 Task: Create a due date automation trigger when advanced on, on the monday before a card is due add checklist with checklist "Resume" incomplete at 11:00 AM.
Action: Mouse moved to (861, 240)
Screenshot: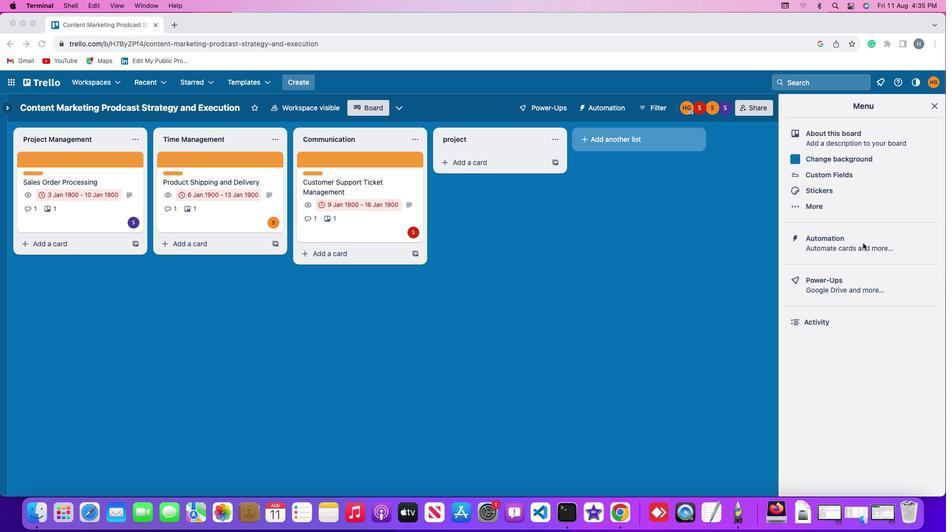 
Action: Mouse pressed left at (861, 240)
Screenshot: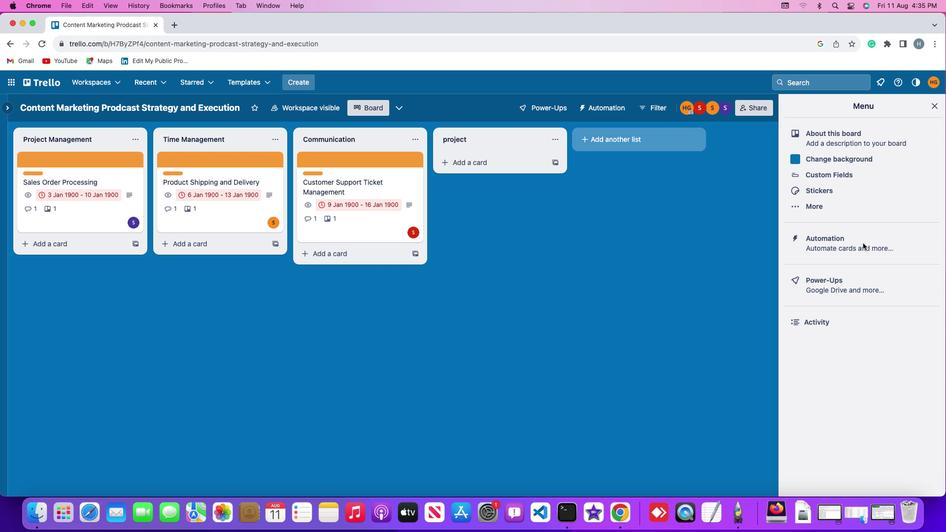 
Action: Mouse pressed left at (861, 240)
Screenshot: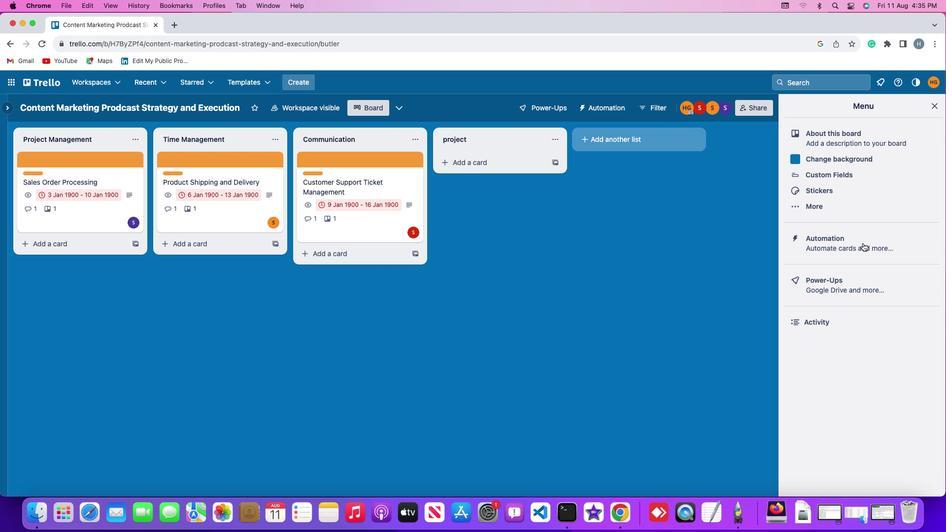 
Action: Mouse moved to (44, 236)
Screenshot: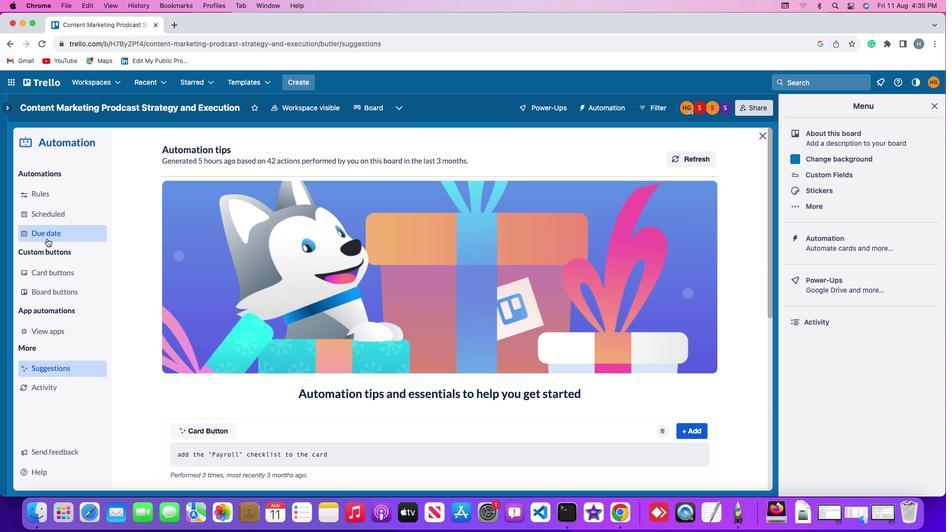 
Action: Mouse pressed left at (44, 236)
Screenshot: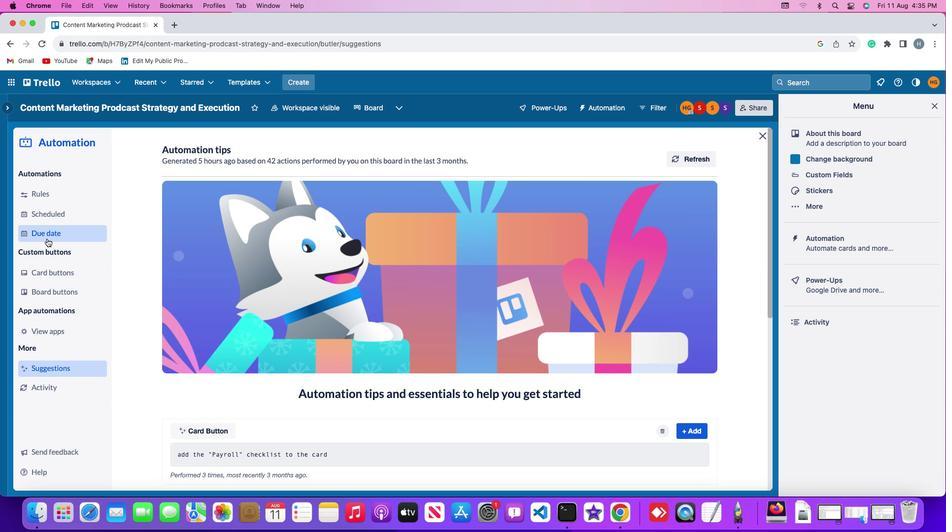 
Action: Mouse moved to (645, 150)
Screenshot: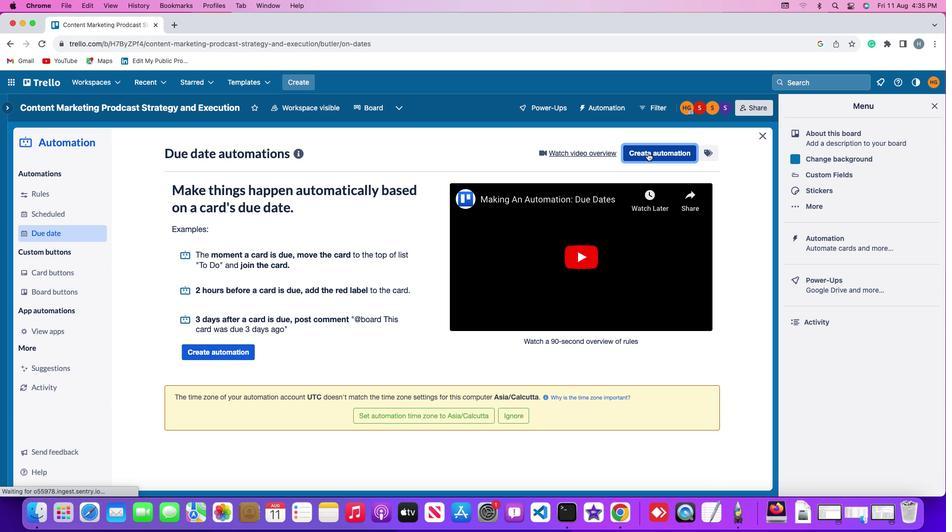 
Action: Mouse pressed left at (645, 150)
Screenshot: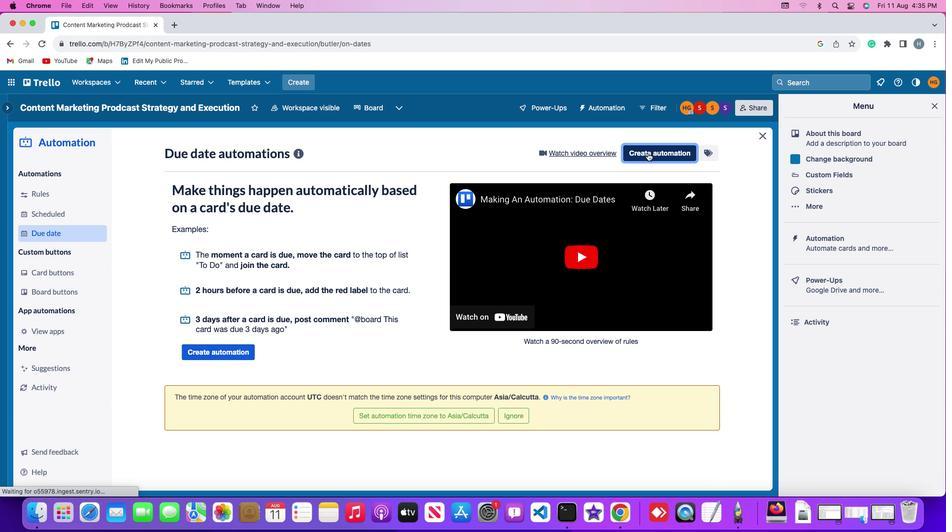 
Action: Mouse moved to (185, 244)
Screenshot: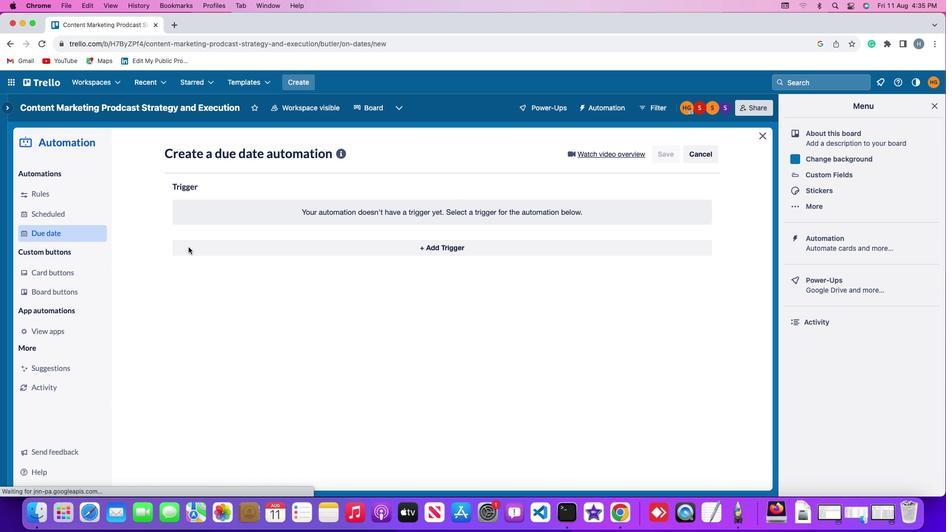 
Action: Mouse pressed left at (185, 244)
Screenshot: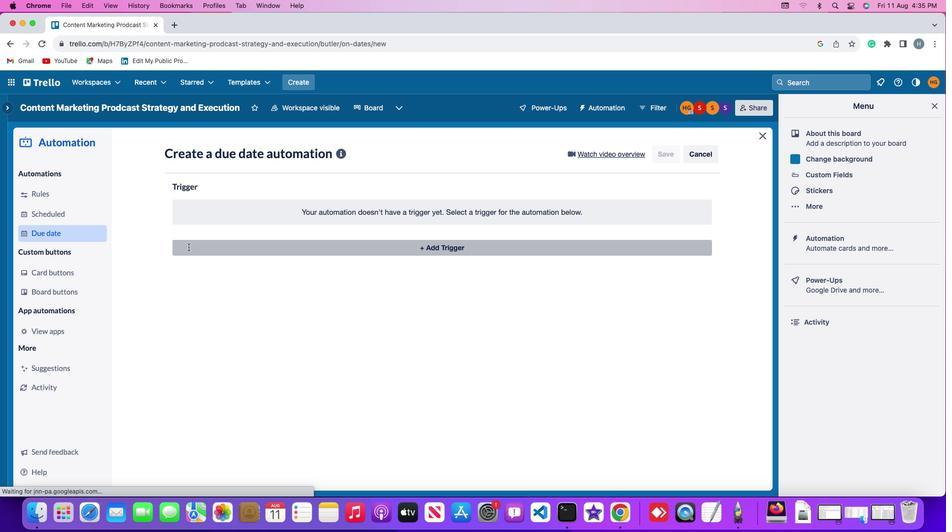 
Action: Mouse moved to (212, 432)
Screenshot: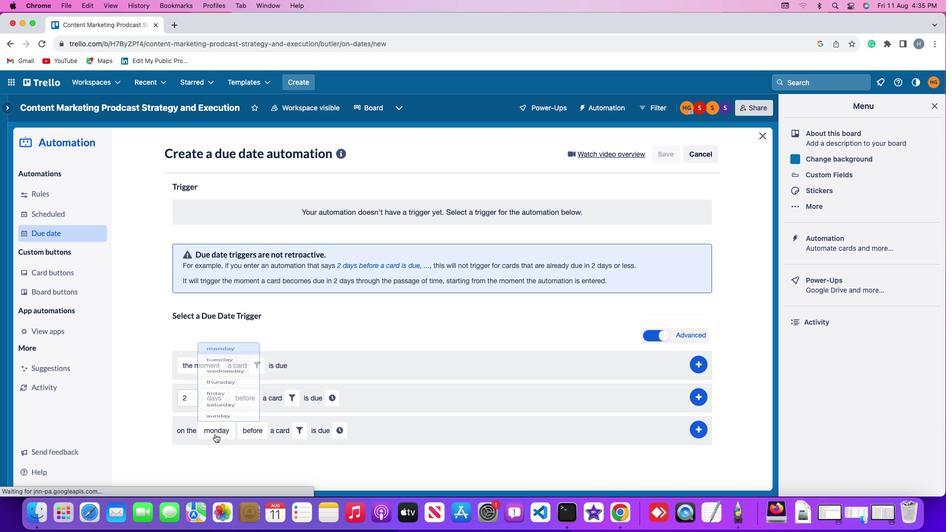 
Action: Mouse pressed left at (212, 432)
Screenshot: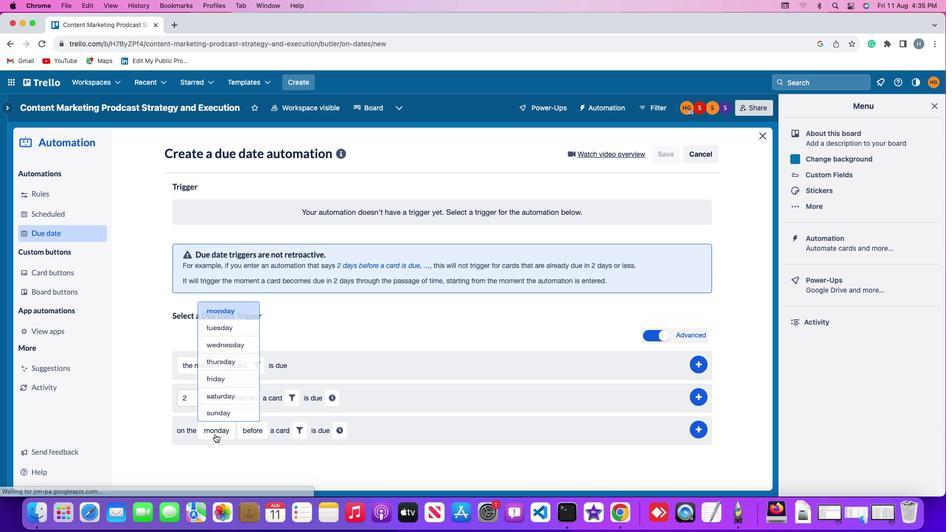 
Action: Mouse moved to (232, 289)
Screenshot: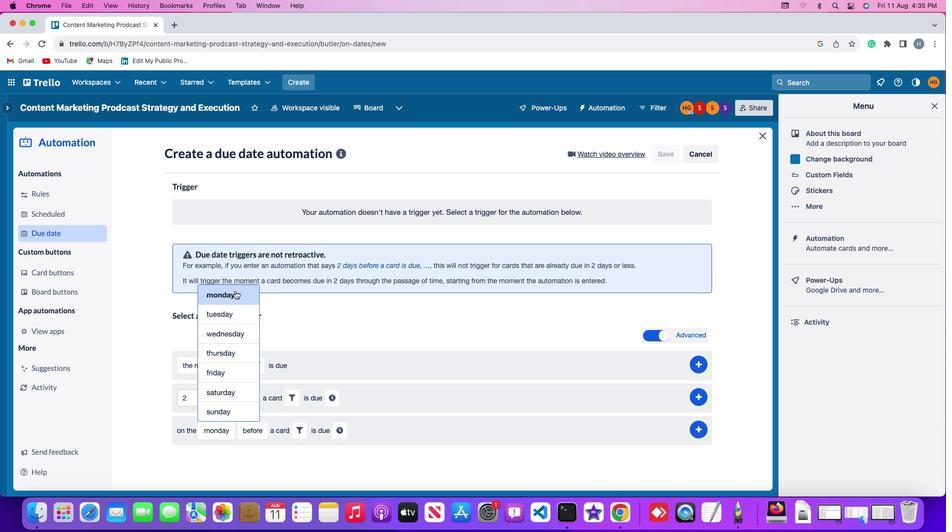 
Action: Mouse pressed left at (232, 289)
Screenshot: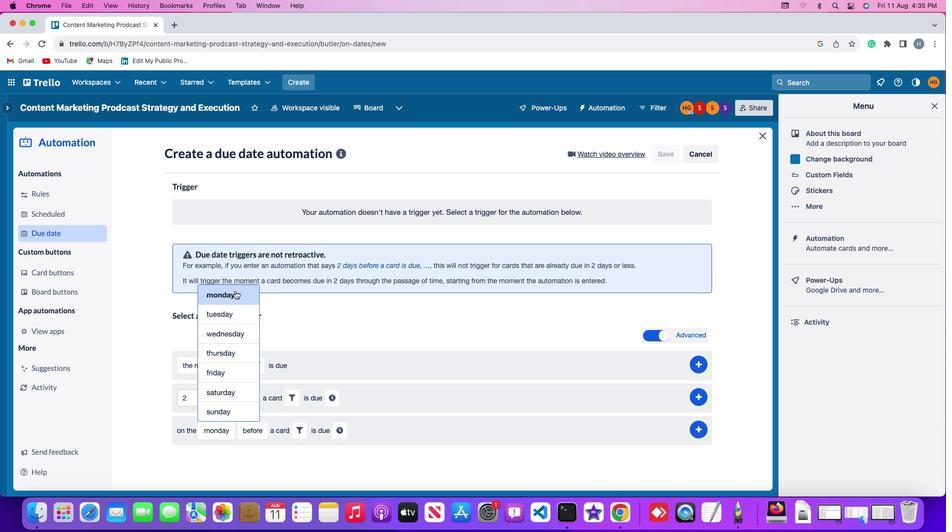 
Action: Mouse moved to (246, 423)
Screenshot: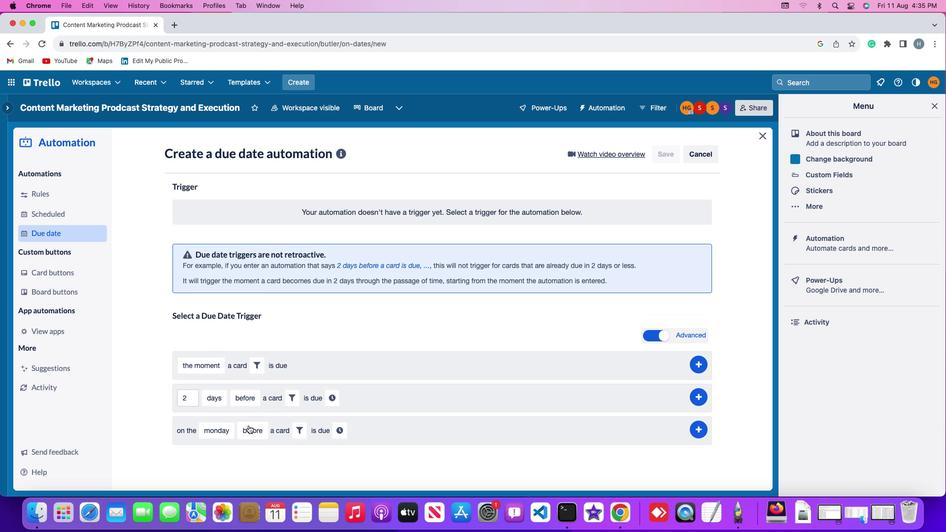
Action: Mouse pressed left at (246, 423)
Screenshot: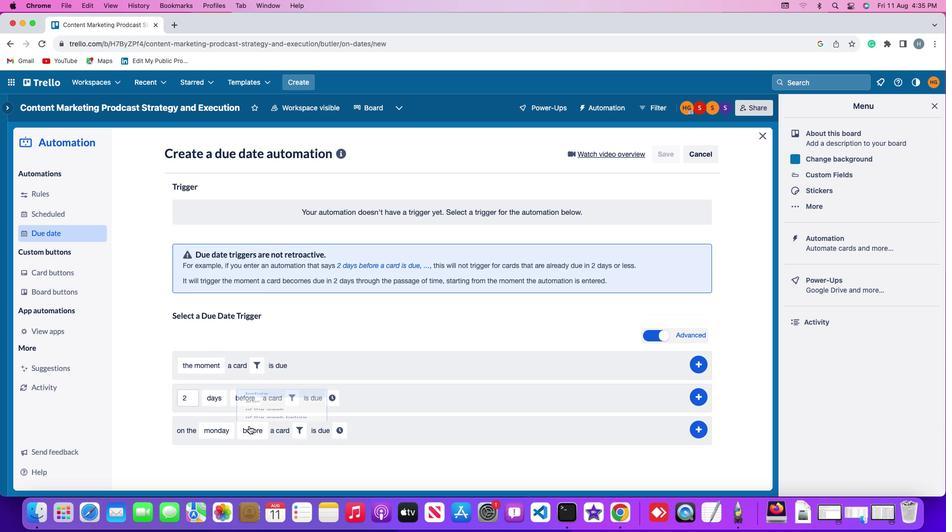
Action: Mouse moved to (266, 352)
Screenshot: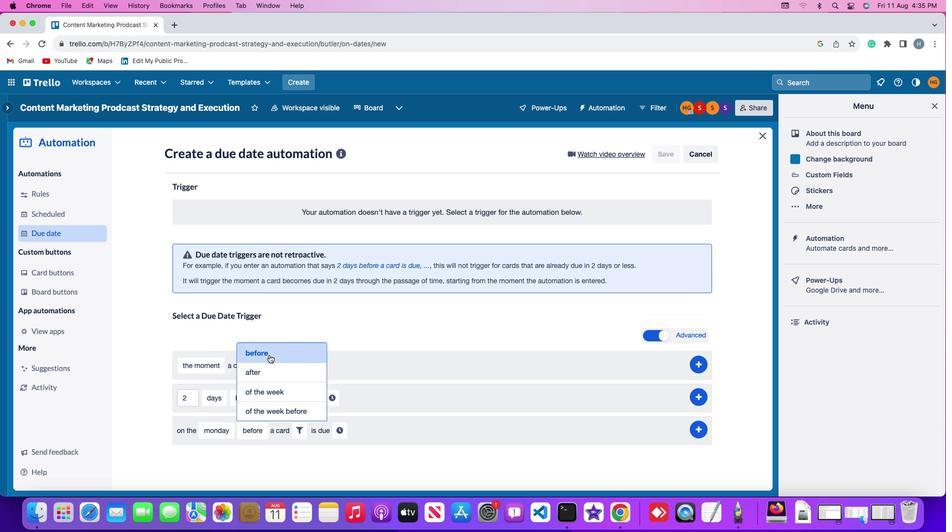 
Action: Mouse pressed left at (266, 352)
Screenshot: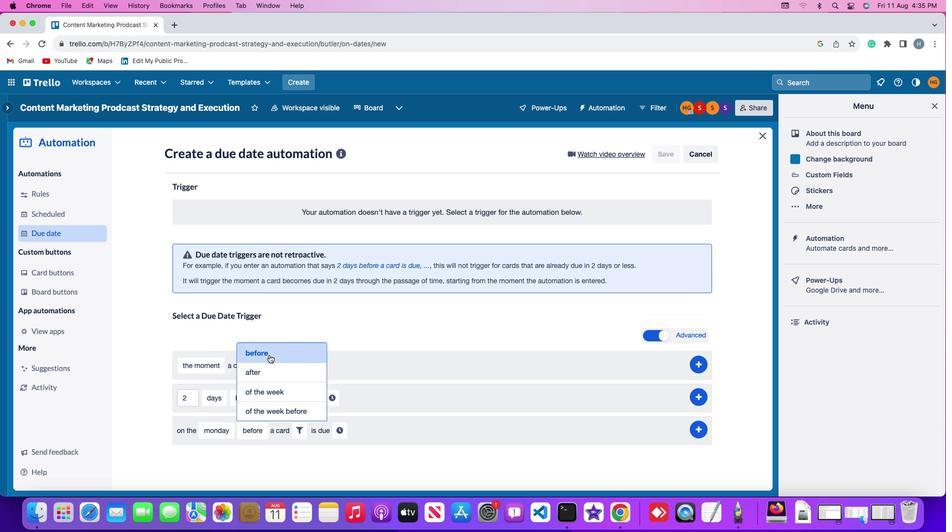 
Action: Mouse moved to (299, 429)
Screenshot: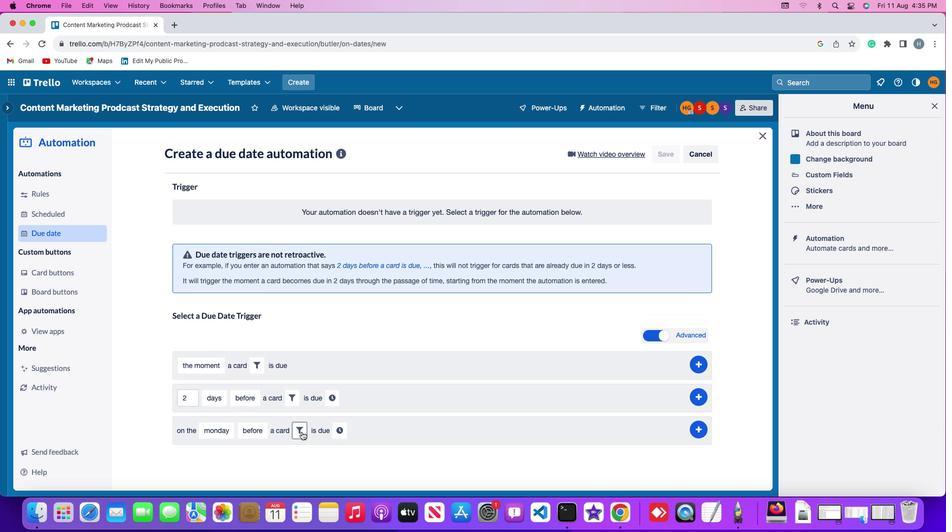
Action: Mouse pressed left at (299, 429)
Screenshot: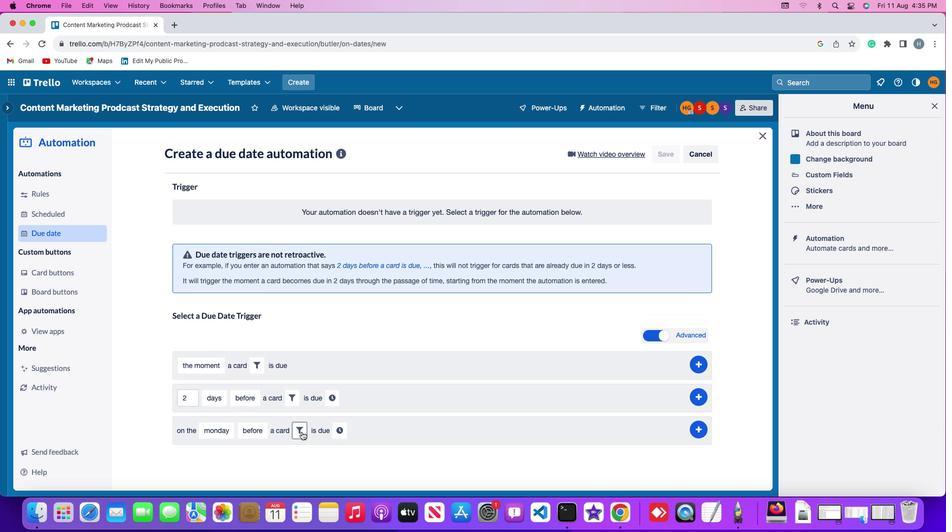 
Action: Mouse moved to (395, 457)
Screenshot: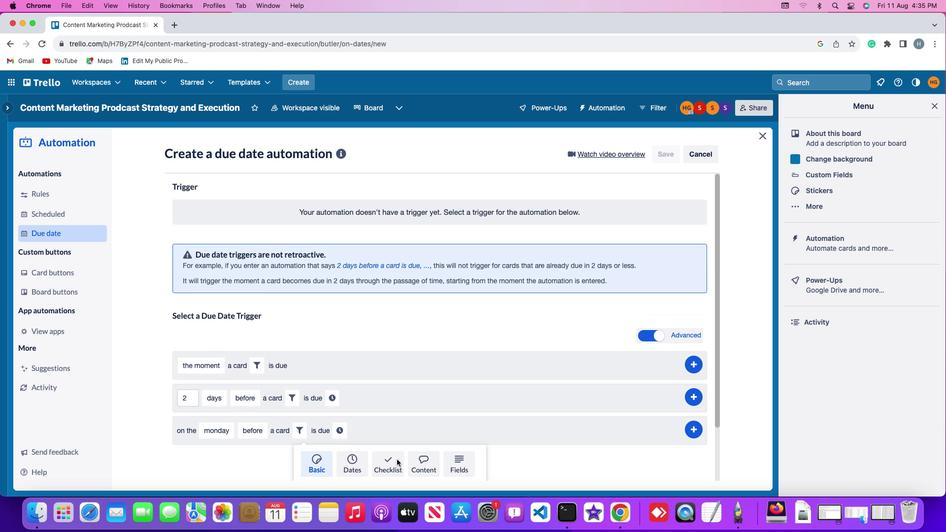 
Action: Mouse pressed left at (395, 457)
Screenshot: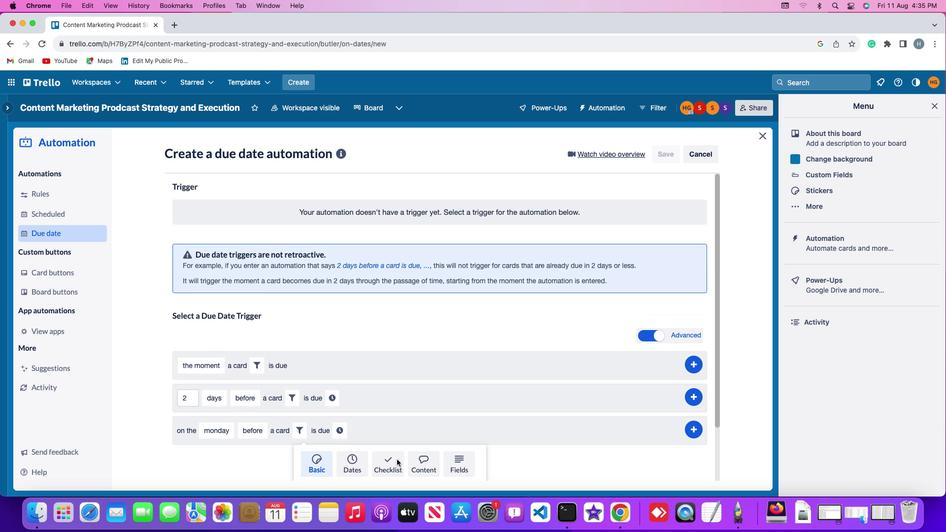 
Action: Mouse moved to (205, 451)
Screenshot: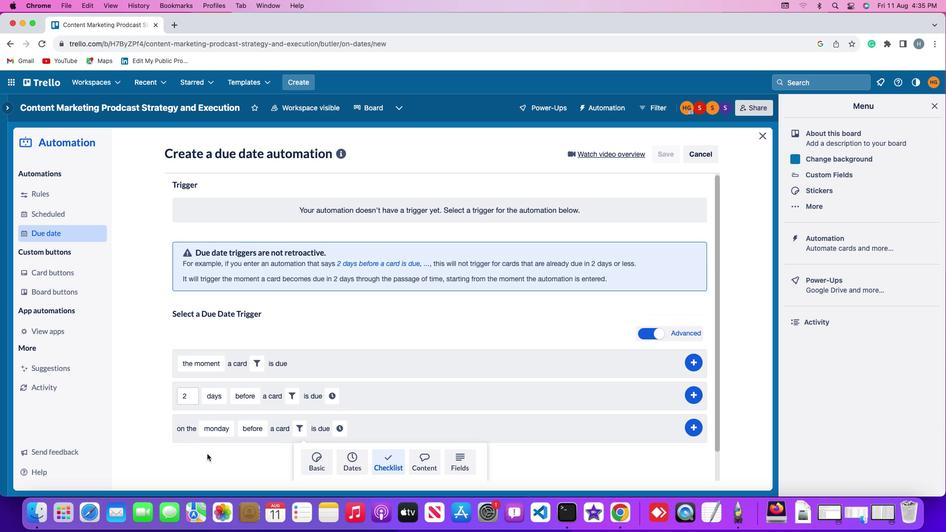 
Action: Mouse scrolled (205, 451) with delta (-1, -2)
Screenshot: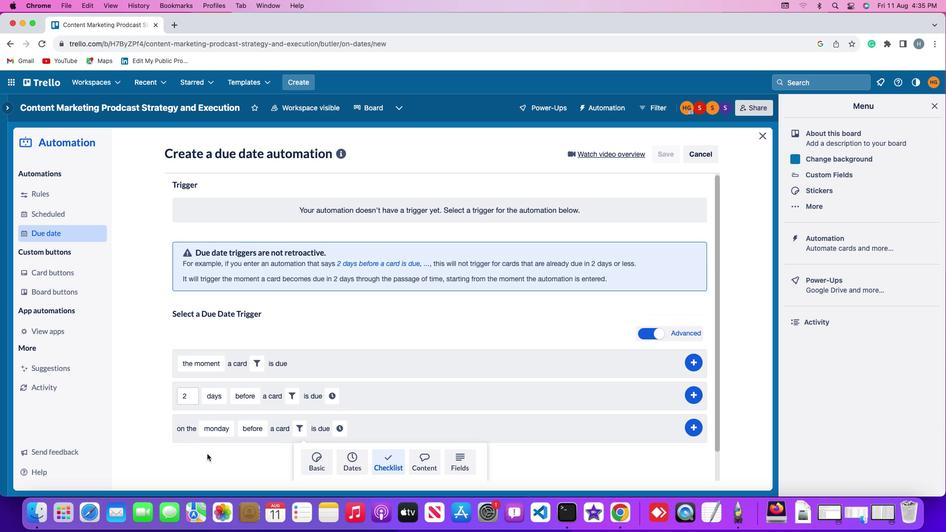 
Action: Mouse scrolled (205, 451) with delta (-1, -2)
Screenshot: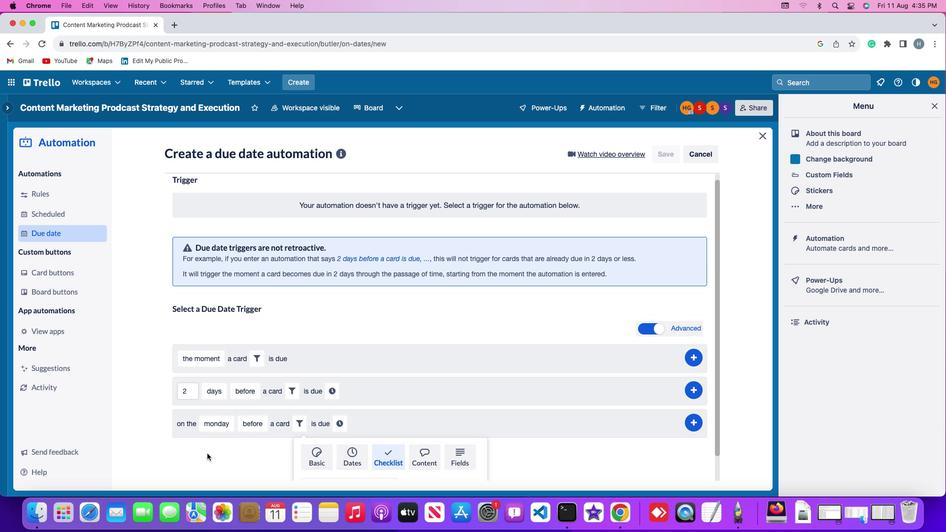 
Action: Mouse scrolled (205, 451) with delta (-1, -3)
Screenshot: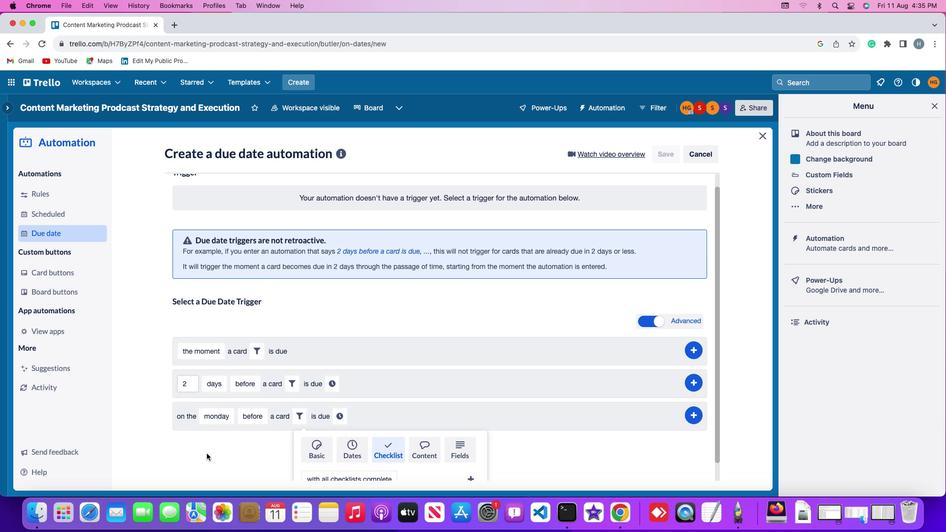 
Action: Mouse moved to (205, 451)
Screenshot: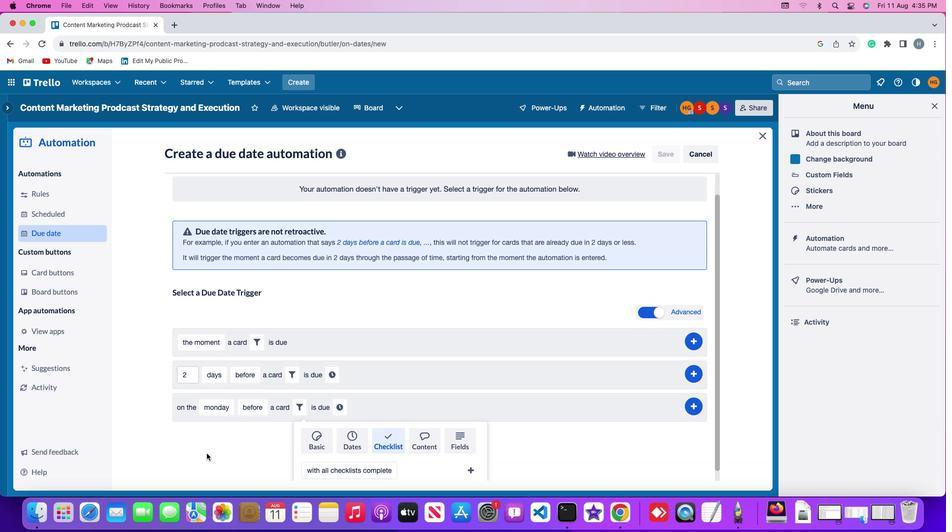 
Action: Mouse scrolled (205, 451) with delta (-1, -3)
Screenshot: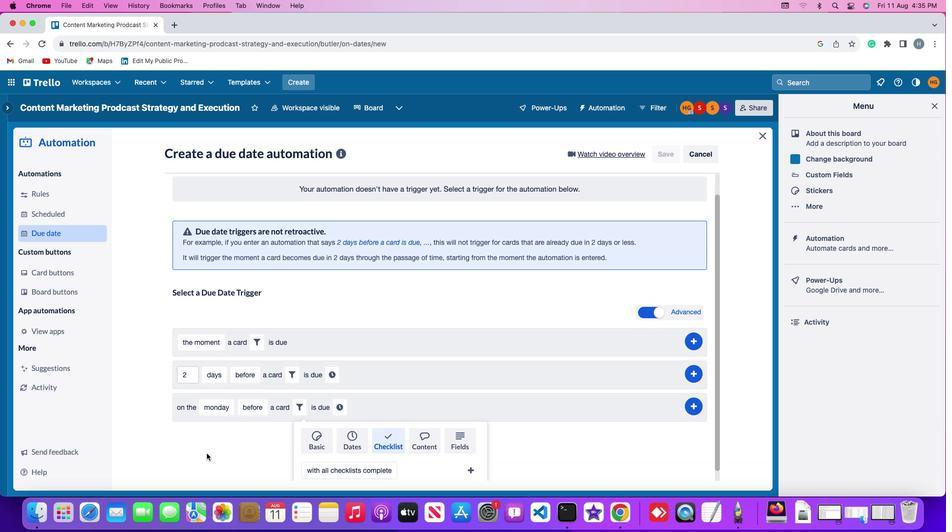 
Action: Mouse moved to (321, 464)
Screenshot: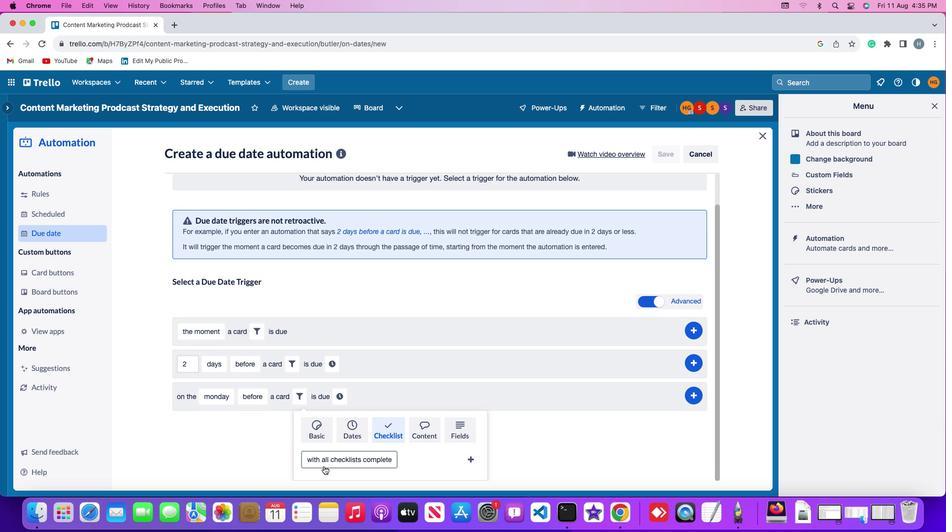
Action: Mouse pressed left at (321, 464)
Screenshot: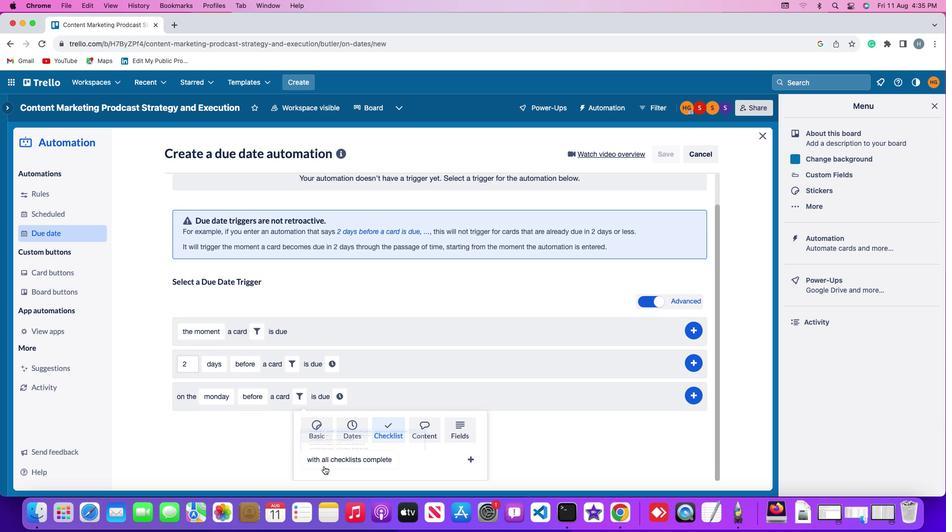 
Action: Mouse moved to (333, 397)
Screenshot: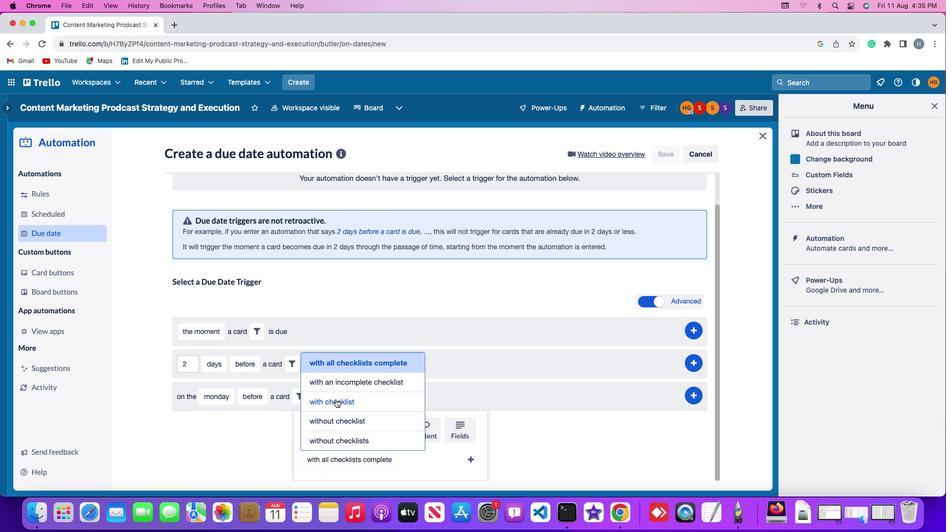
Action: Mouse pressed left at (333, 397)
Screenshot: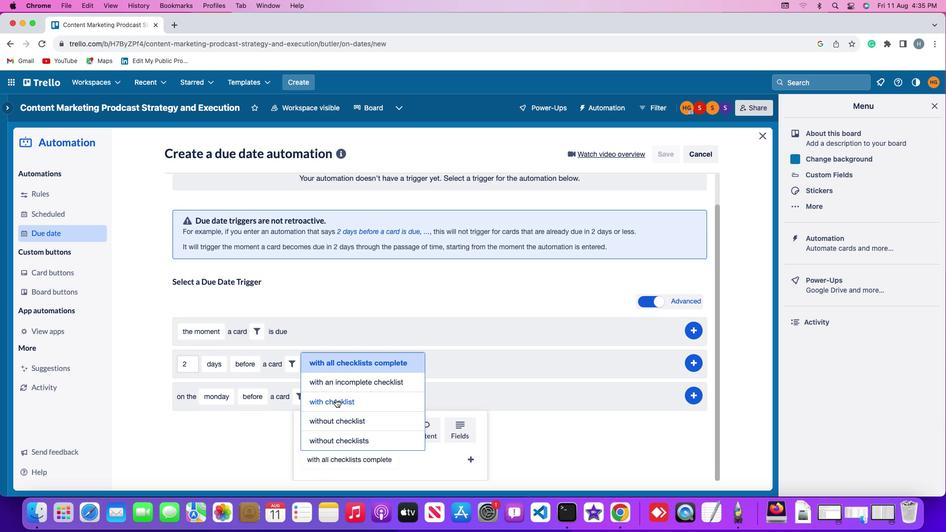 
Action: Mouse moved to (385, 460)
Screenshot: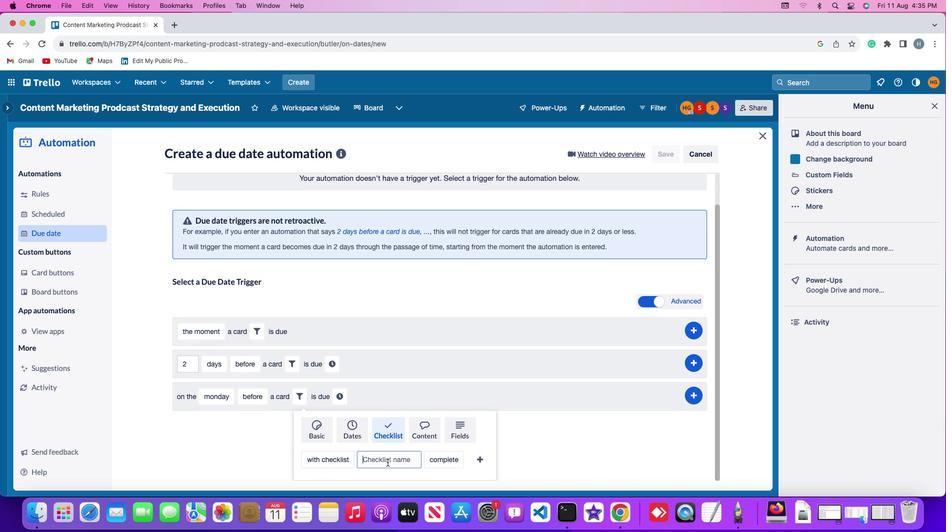 
Action: Mouse pressed left at (385, 460)
Screenshot: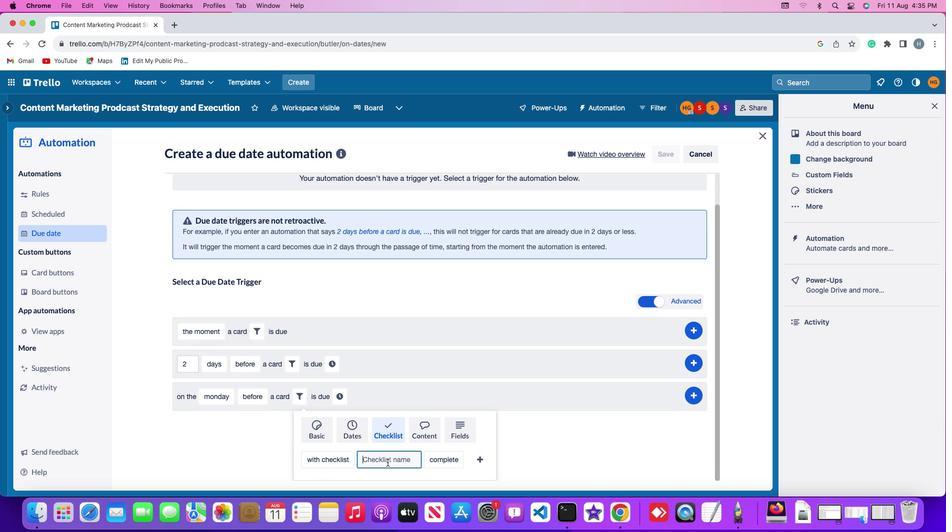 
Action: Mouse moved to (384, 460)
Screenshot: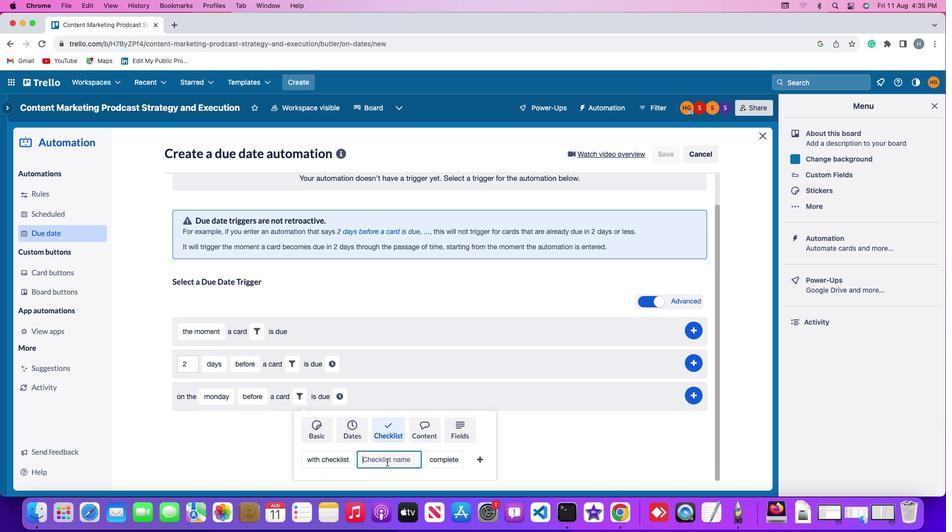 
Action: Key pressed Key.shift'R''e''s''u''m''e'
Screenshot: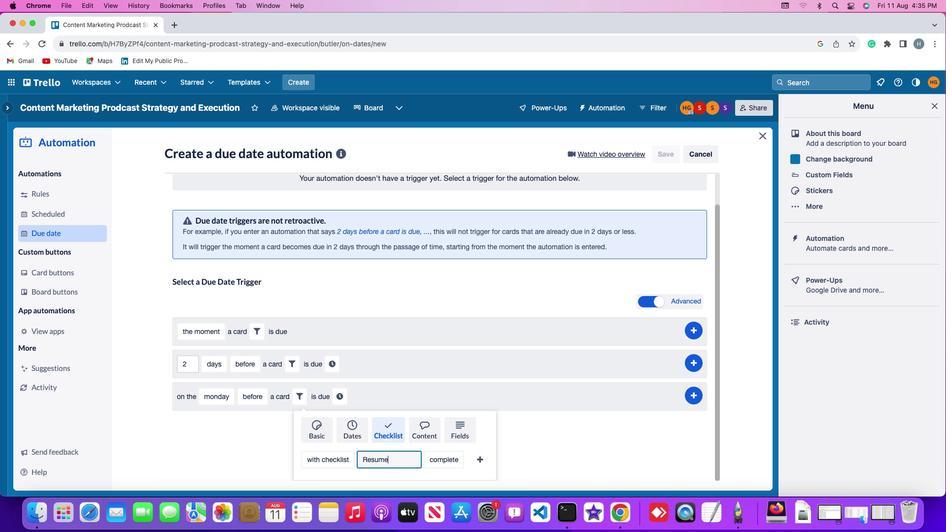
Action: Mouse moved to (455, 457)
Screenshot: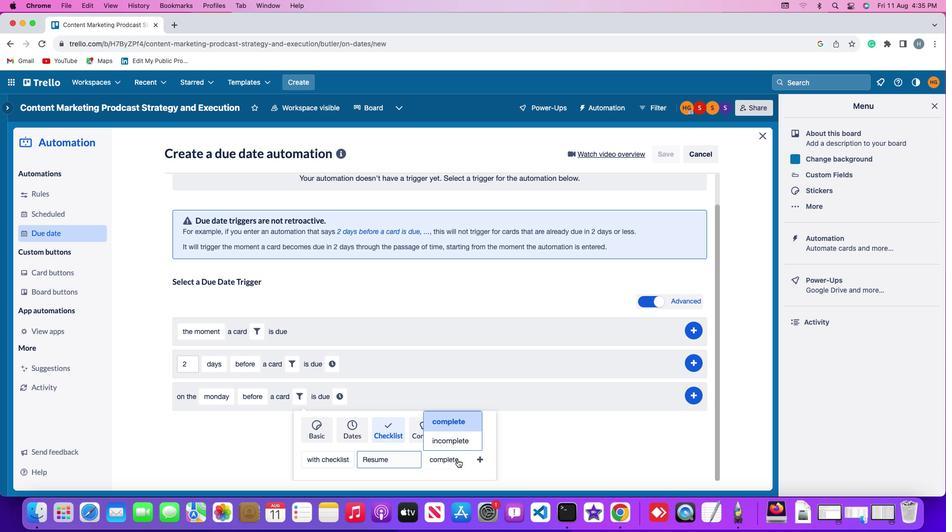 
Action: Mouse pressed left at (455, 457)
Screenshot: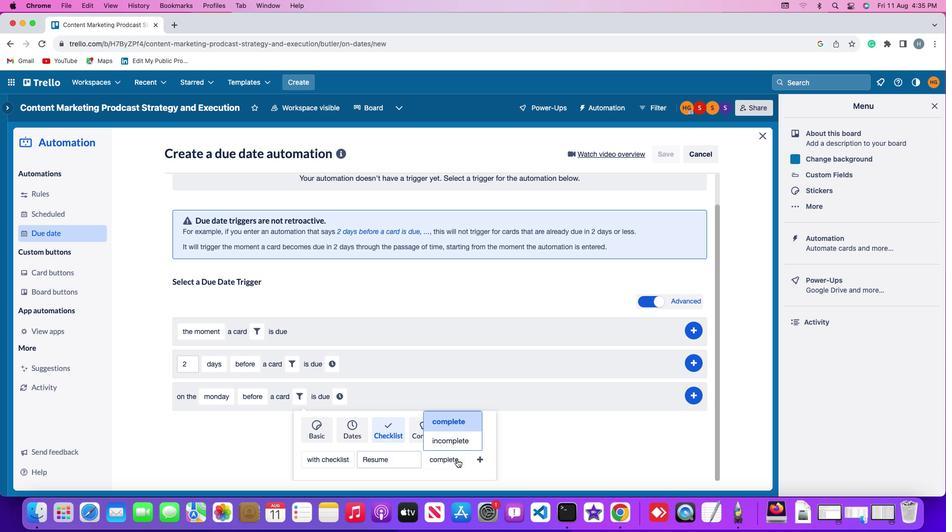 
Action: Mouse moved to (445, 436)
Screenshot: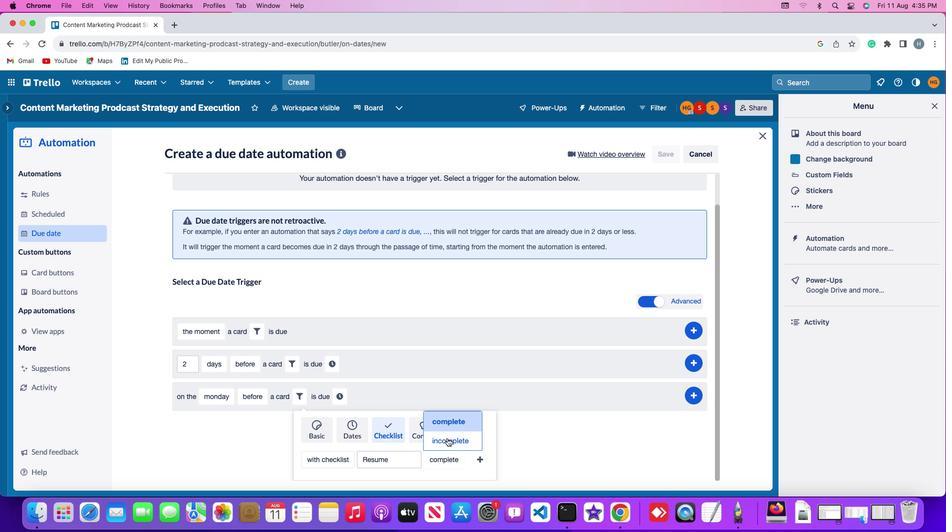 
Action: Mouse pressed left at (445, 436)
Screenshot: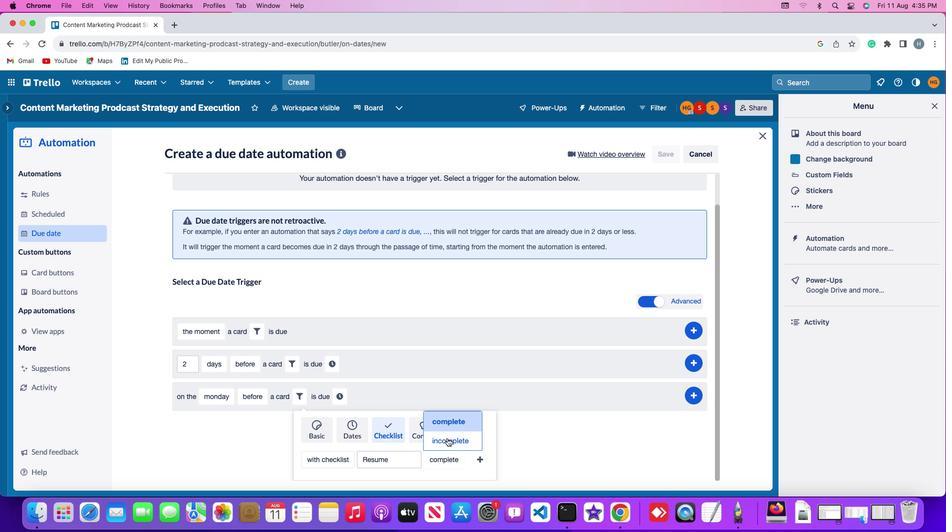 
Action: Mouse moved to (483, 453)
Screenshot: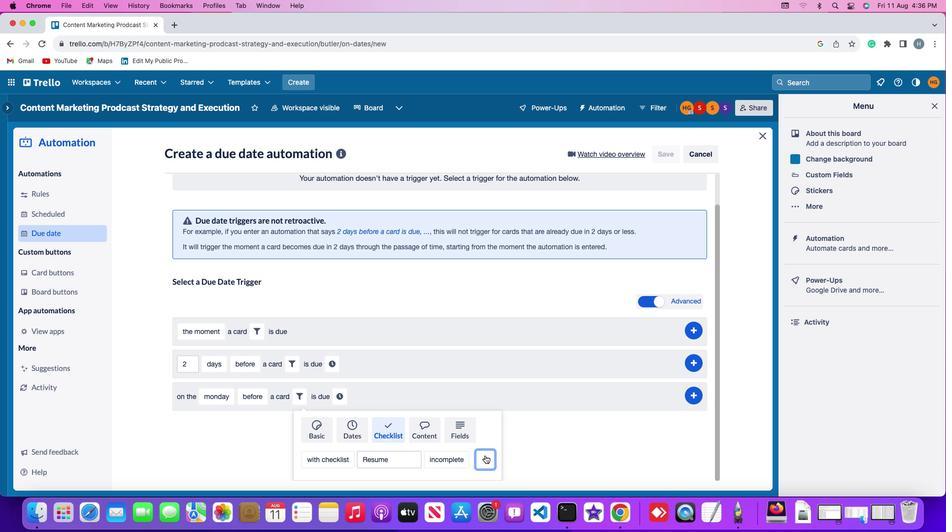 
Action: Mouse pressed left at (483, 453)
Screenshot: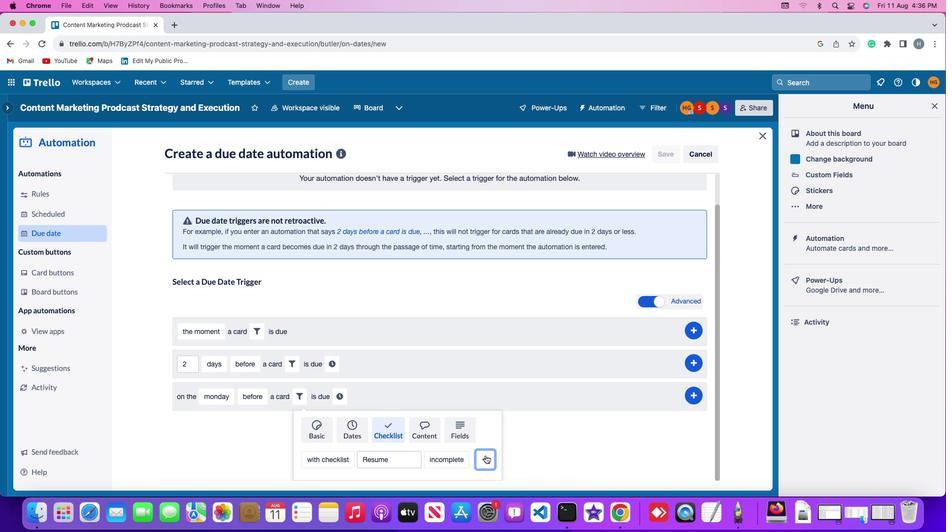 
Action: Mouse moved to (473, 430)
Screenshot: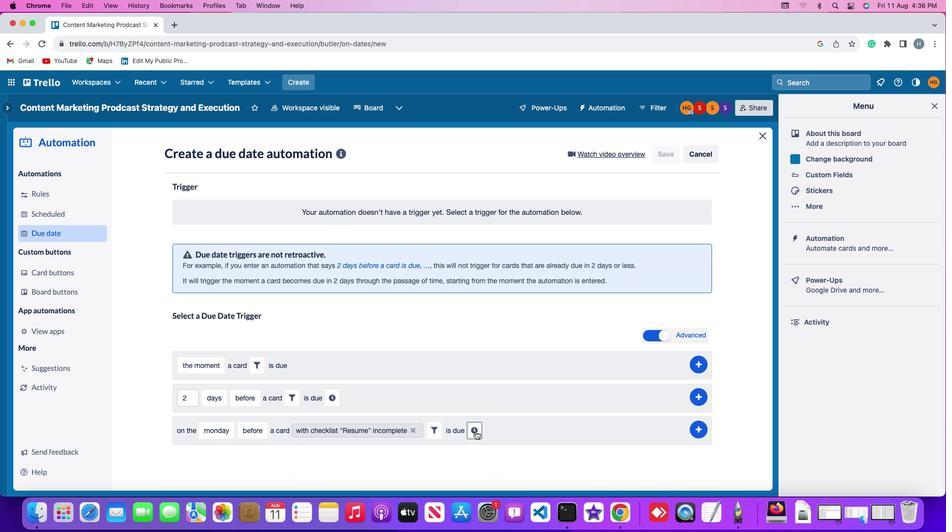 
Action: Mouse pressed left at (473, 430)
Screenshot: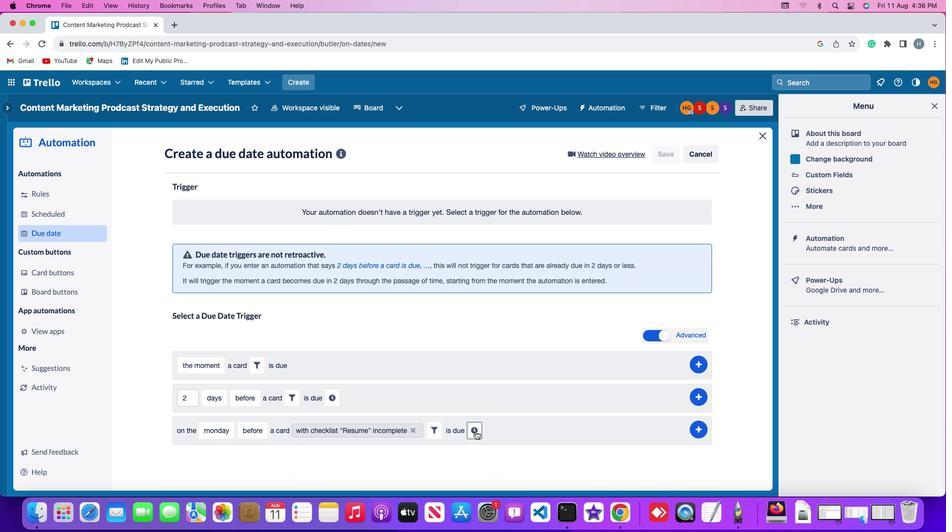 
Action: Mouse moved to (491, 431)
Screenshot: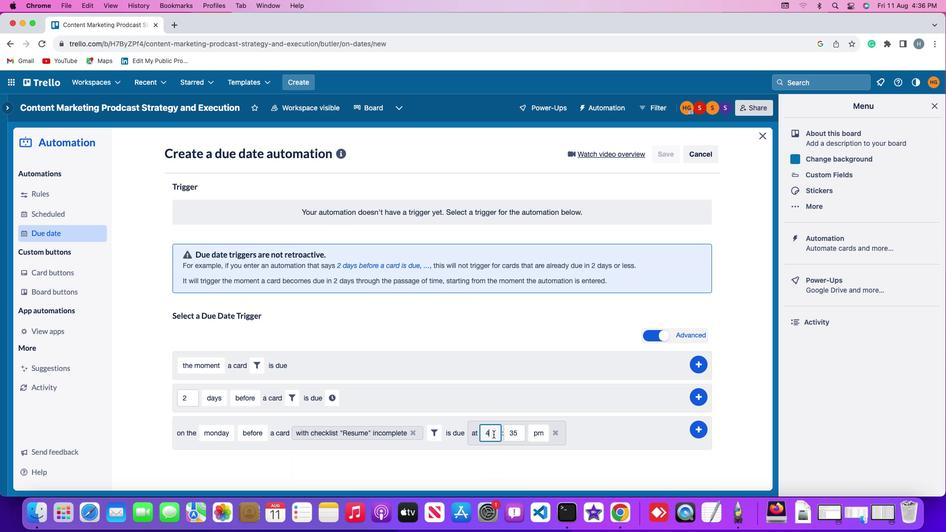 
Action: Mouse pressed left at (491, 431)
Screenshot: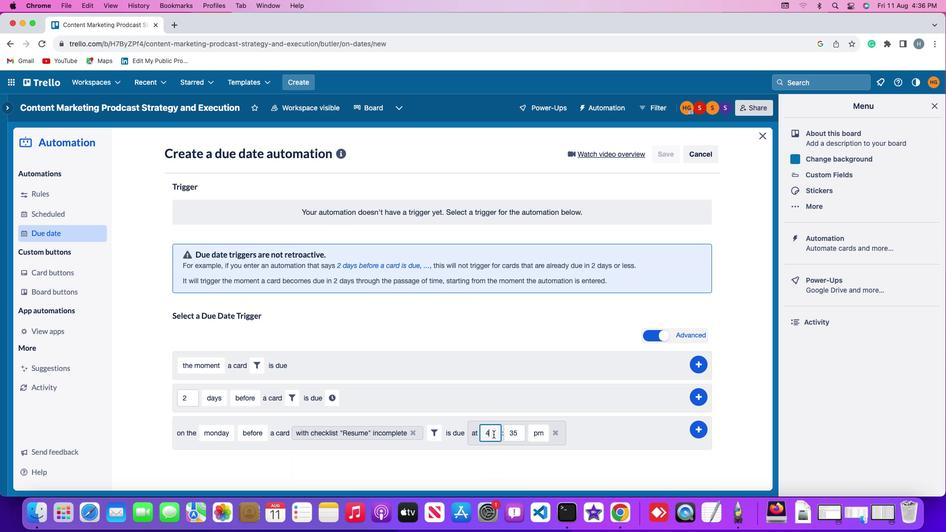 
Action: Mouse moved to (491, 431)
Screenshot: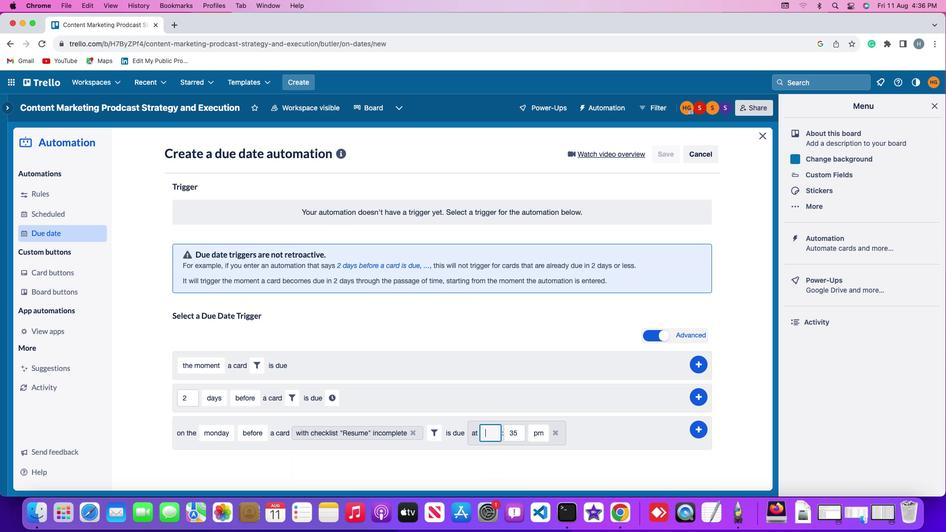 
Action: Key pressed Key.backspace'1''1'
Screenshot: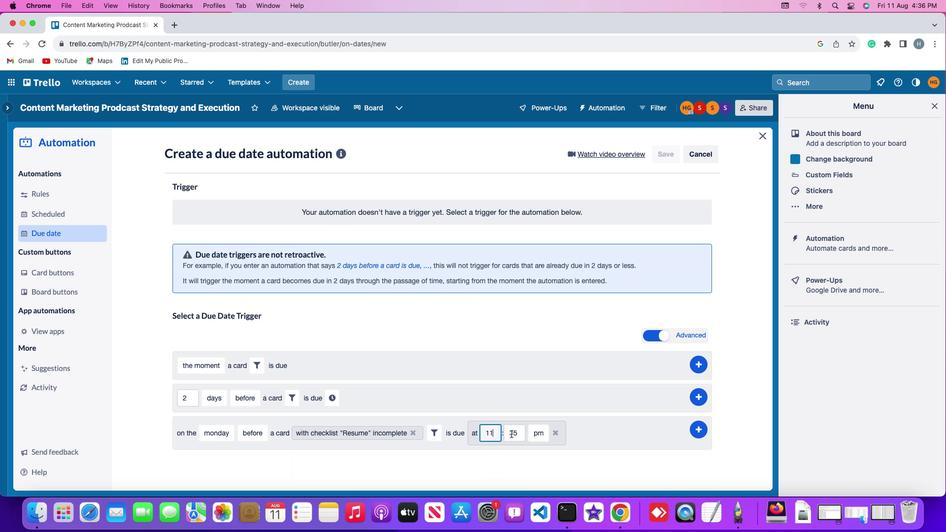 
Action: Mouse moved to (517, 430)
Screenshot: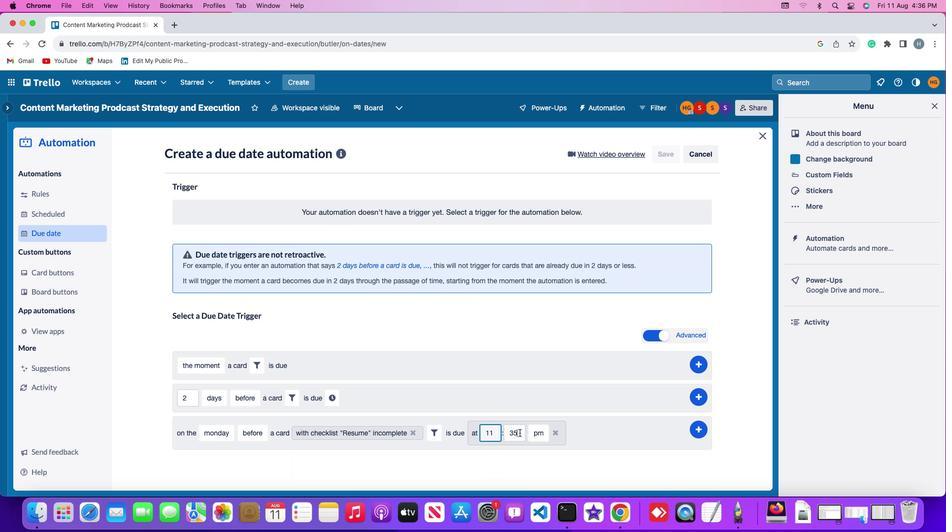 
Action: Mouse pressed left at (517, 430)
Screenshot: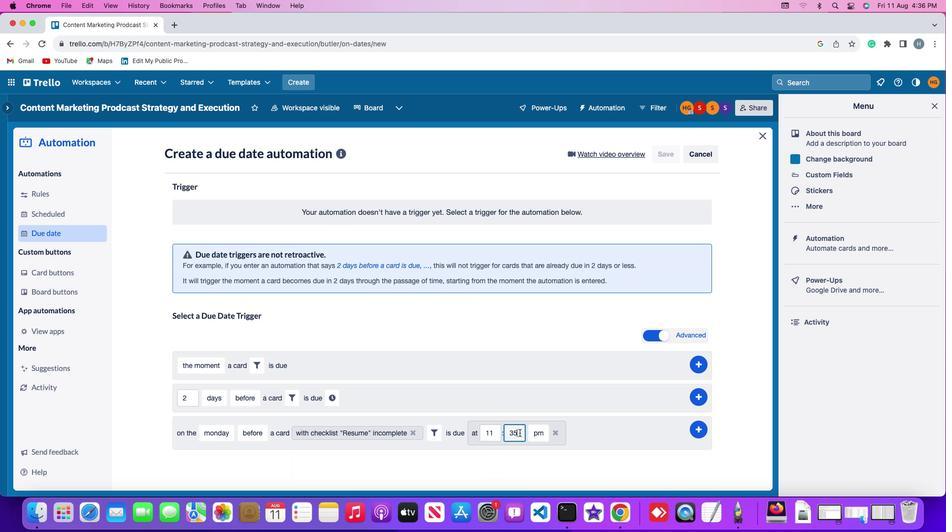 
Action: Key pressed Key.backspaceKey.backspace'0''0'
Screenshot: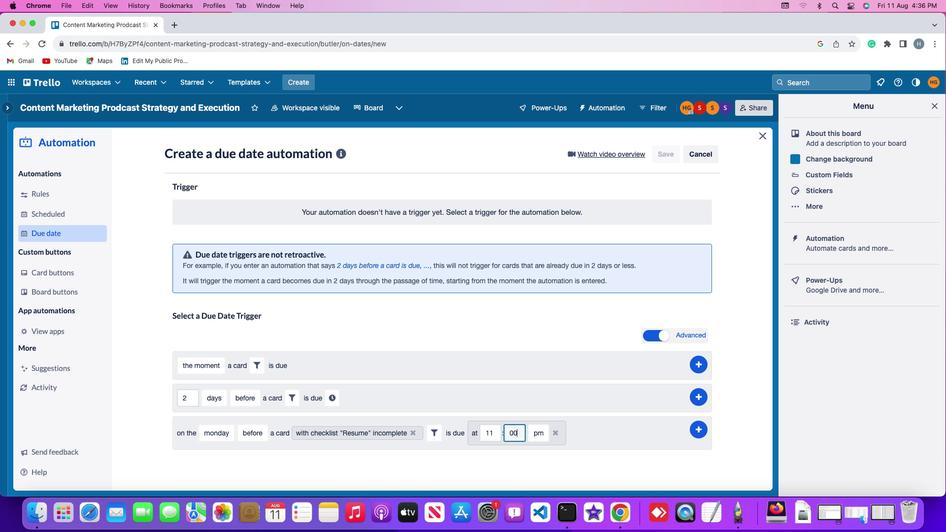 
Action: Mouse moved to (530, 429)
Screenshot: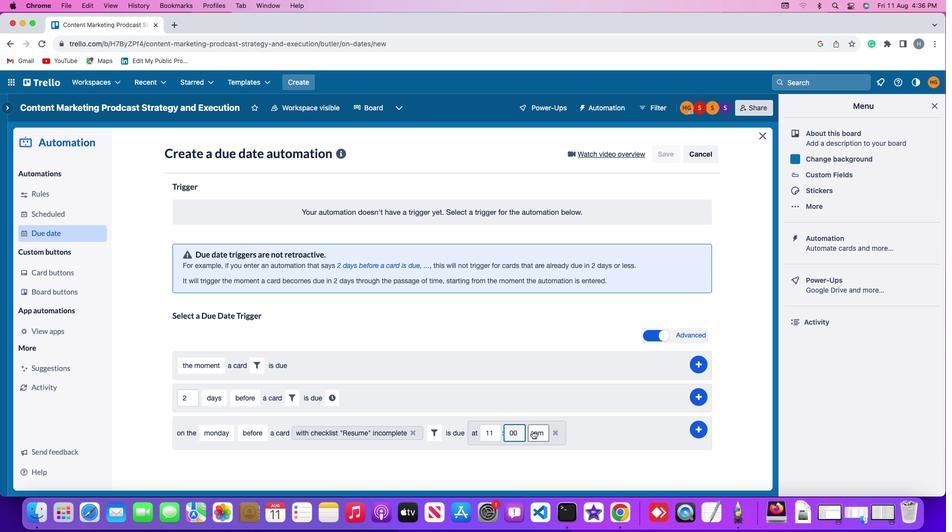 
Action: Mouse pressed left at (530, 429)
Screenshot: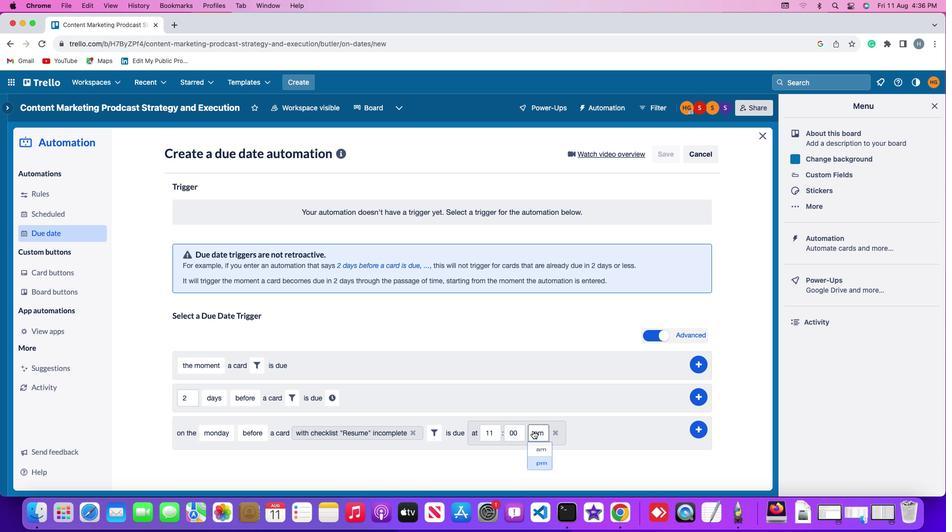 
Action: Mouse moved to (534, 448)
Screenshot: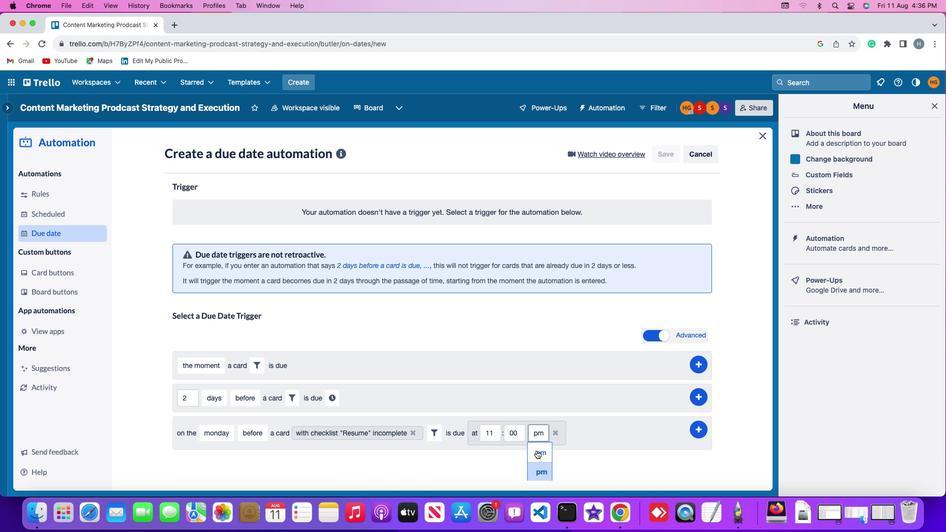 
Action: Mouse pressed left at (534, 448)
Screenshot: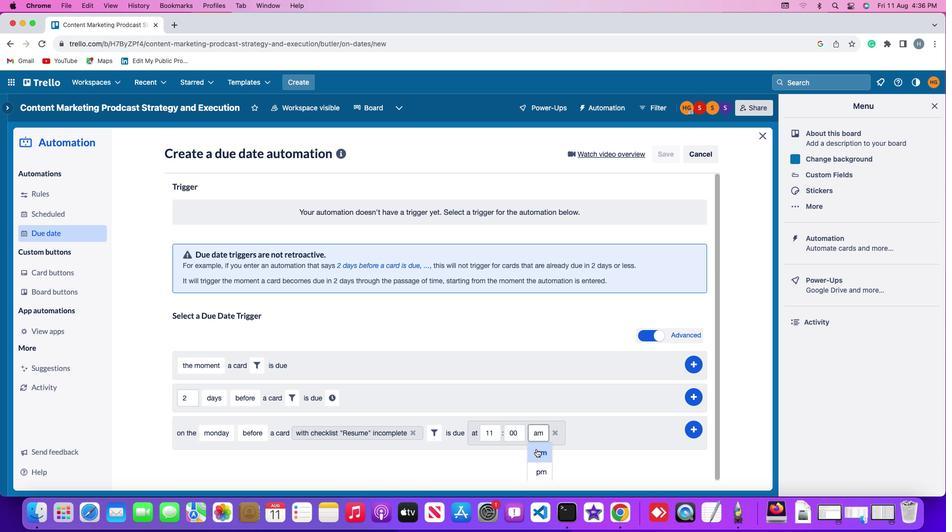 
Action: Mouse moved to (697, 422)
Screenshot: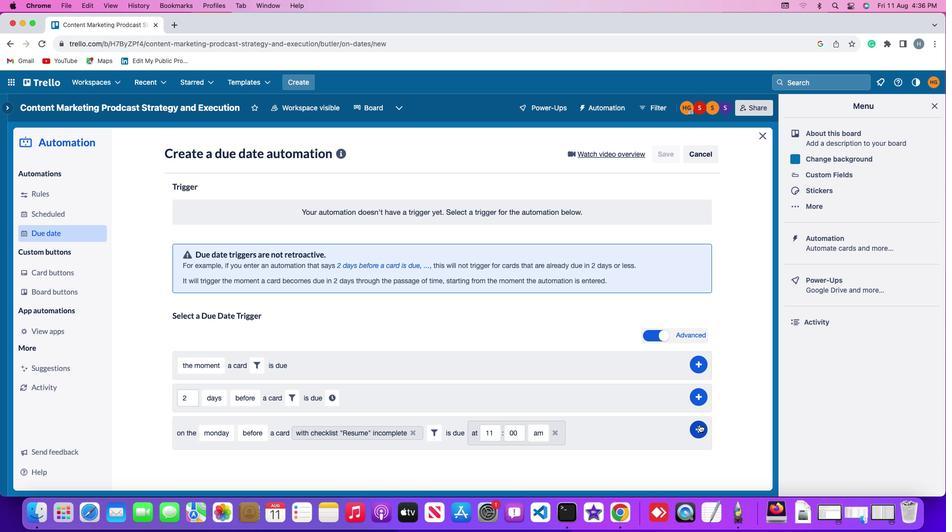 
Action: Mouse pressed left at (697, 422)
Screenshot: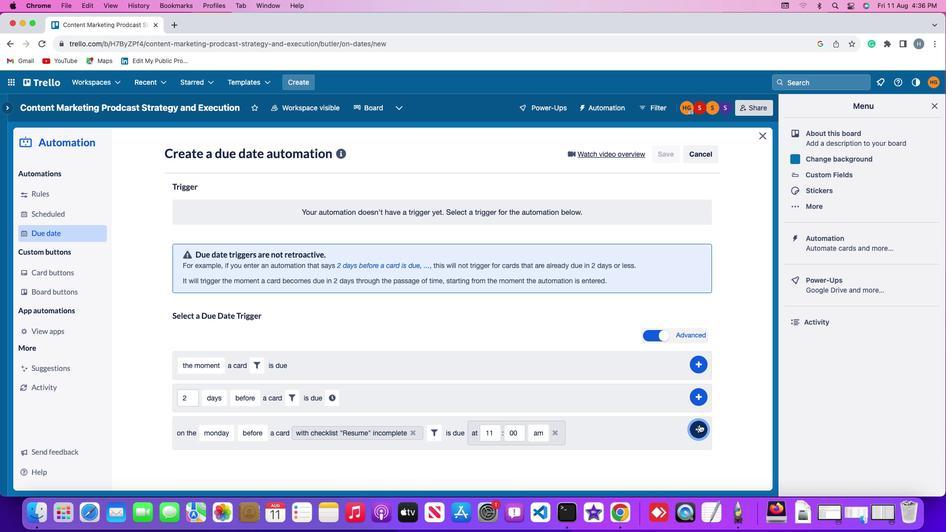 
Action: Mouse moved to (731, 326)
Screenshot: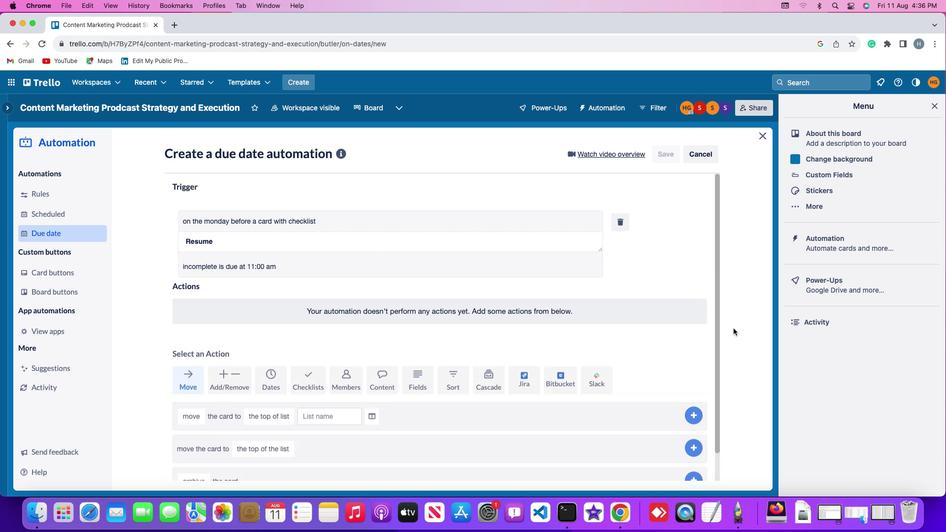 
